Task: Use the formula "IFNA" in spreadsheet "Project portfolio".
Action: Mouse moved to (250, 327)
Screenshot: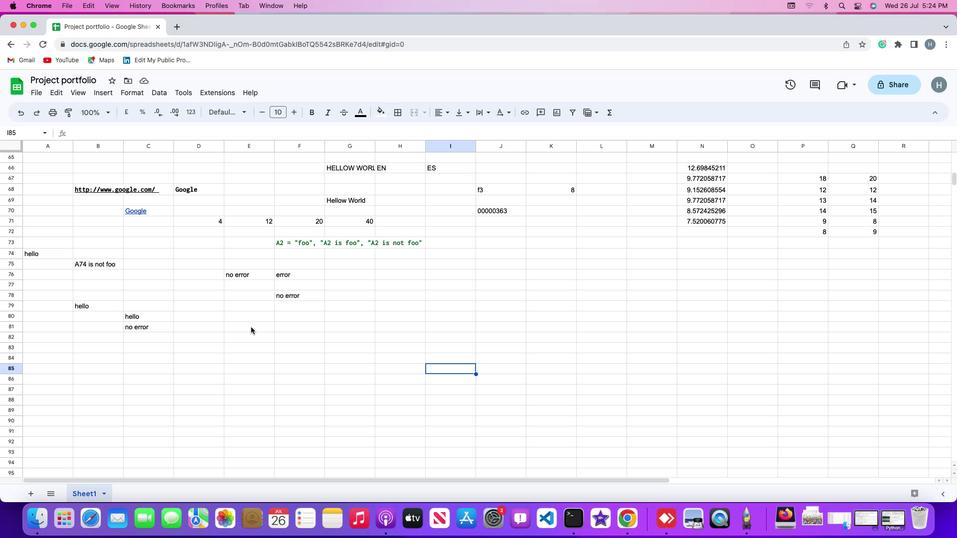 
Action: Mouse pressed left at (250, 327)
Screenshot: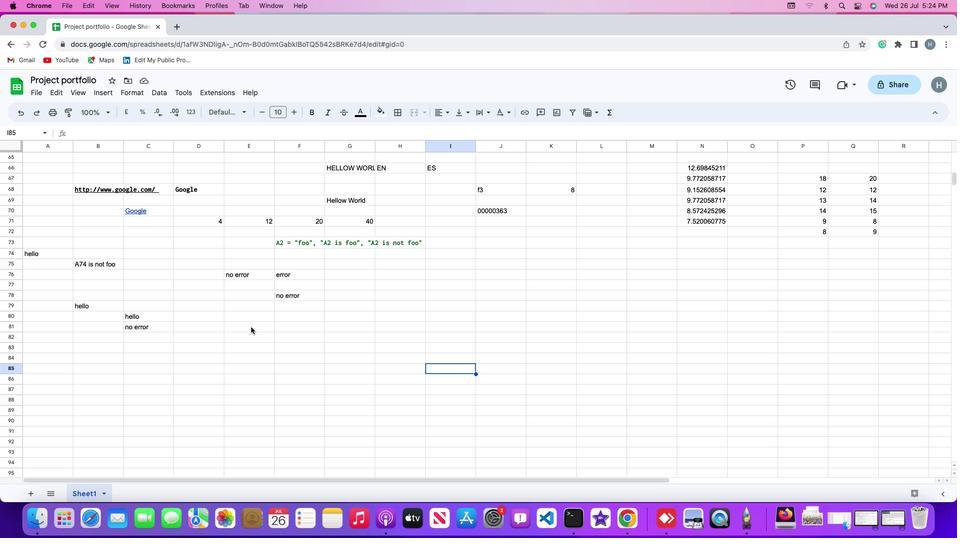 
Action: Mouse moved to (99, 91)
Screenshot: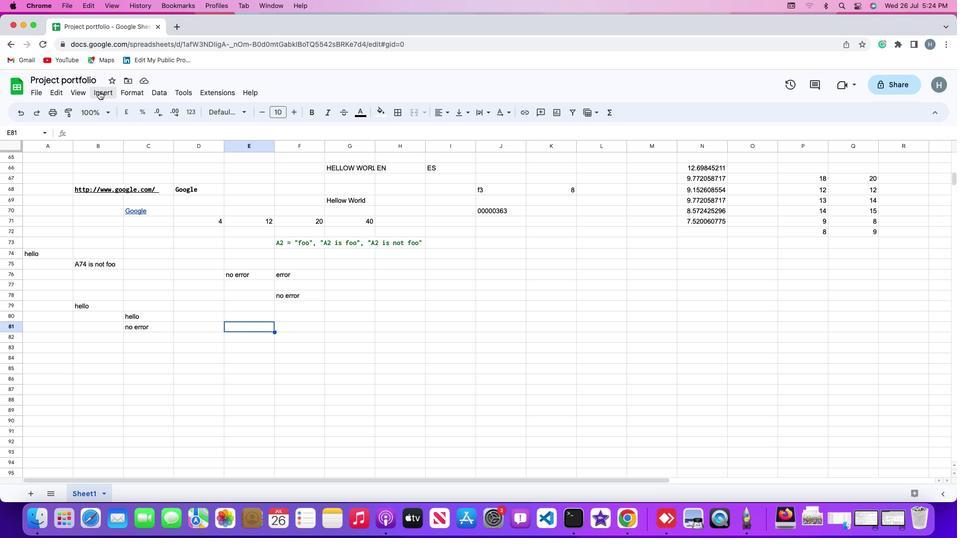 
Action: Mouse pressed left at (99, 91)
Screenshot: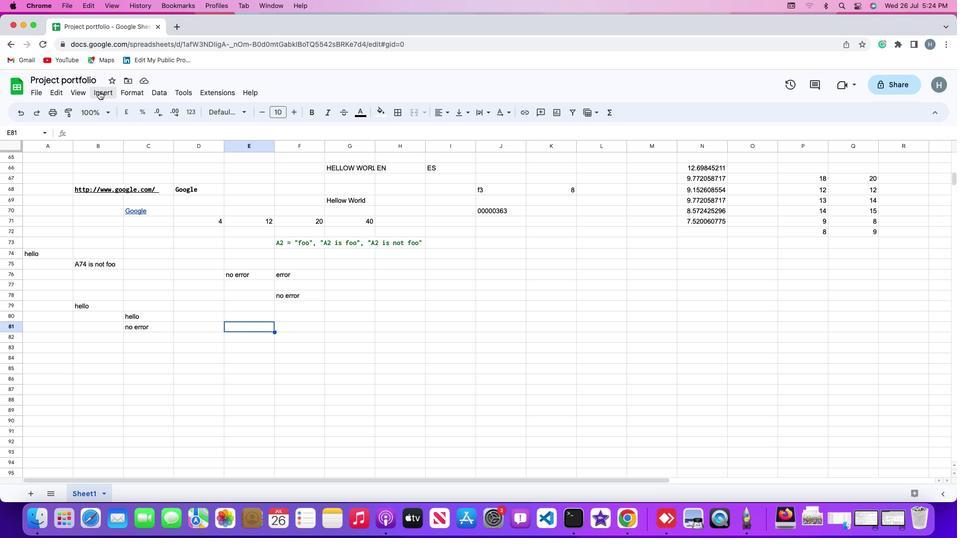 
Action: Mouse moved to (126, 250)
Screenshot: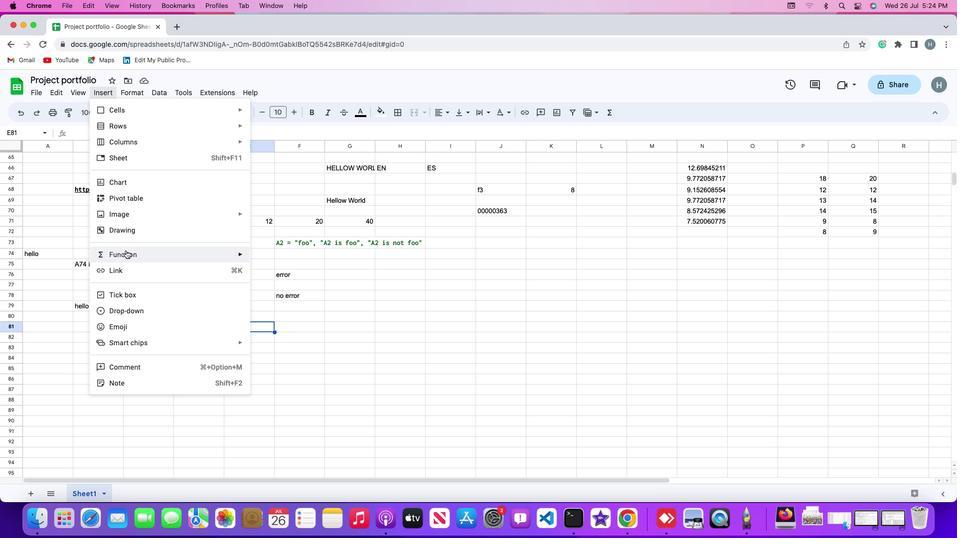 
Action: Mouse pressed left at (126, 250)
Screenshot: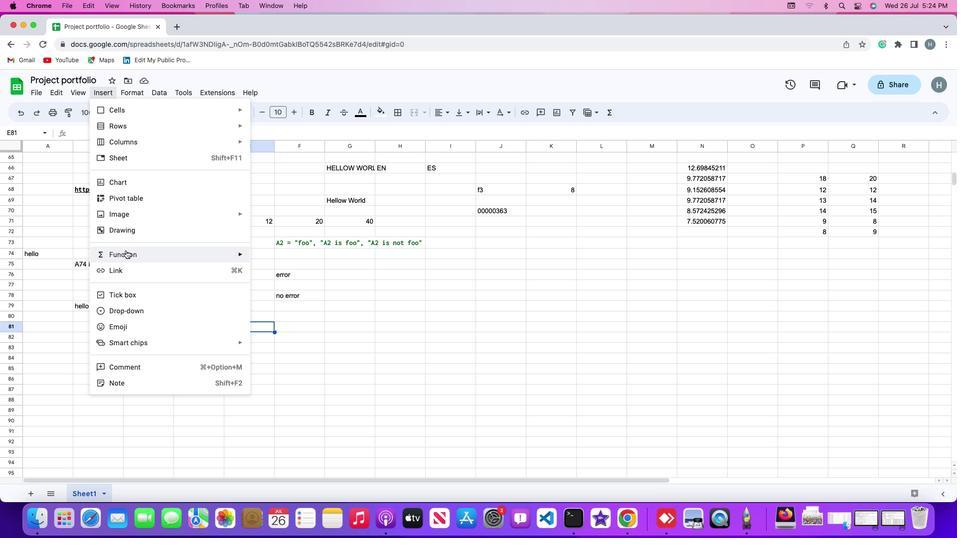 
Action: Mouse moved to (284, 210)
Screenshot: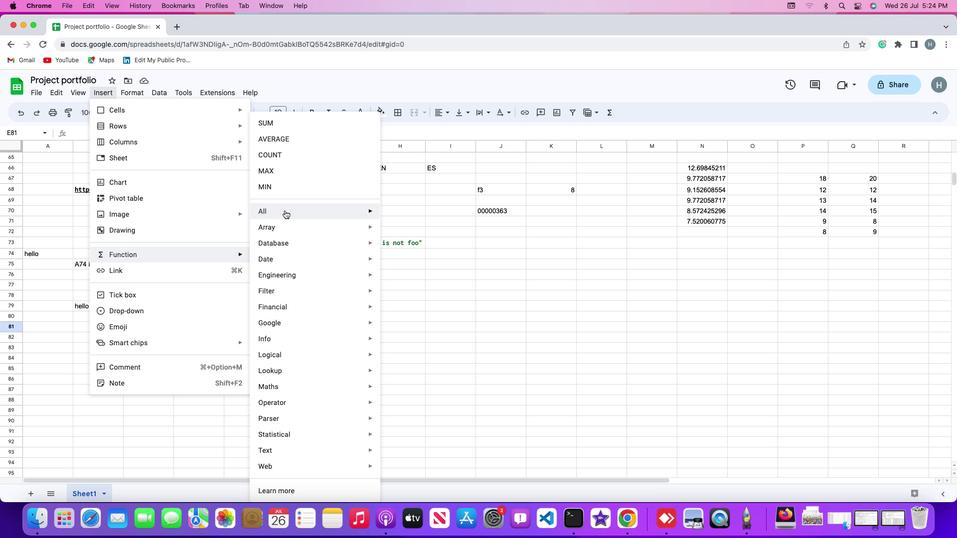 
Action: Mouse pressed left at (284, 210)
Screenshot: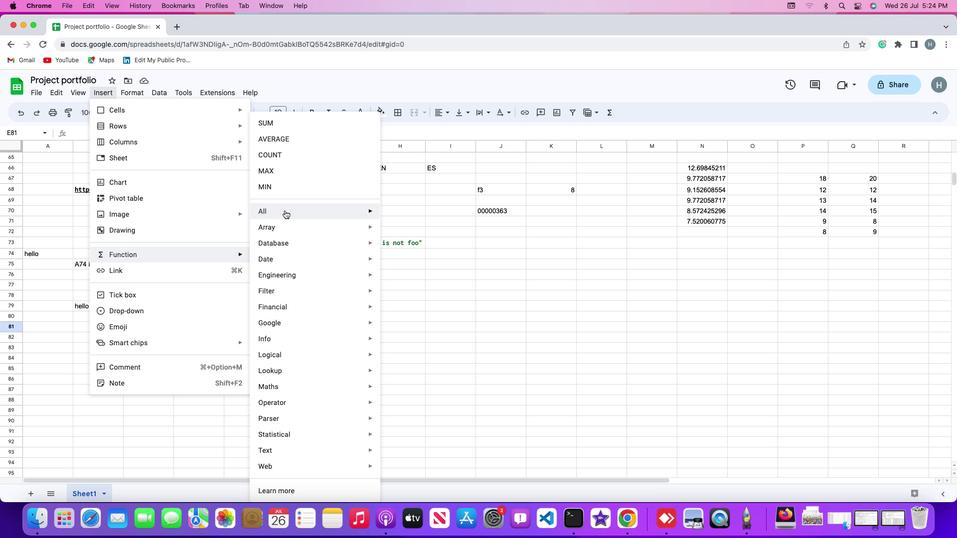 
Action: Mouse moved to (399, 432)
Screenshot: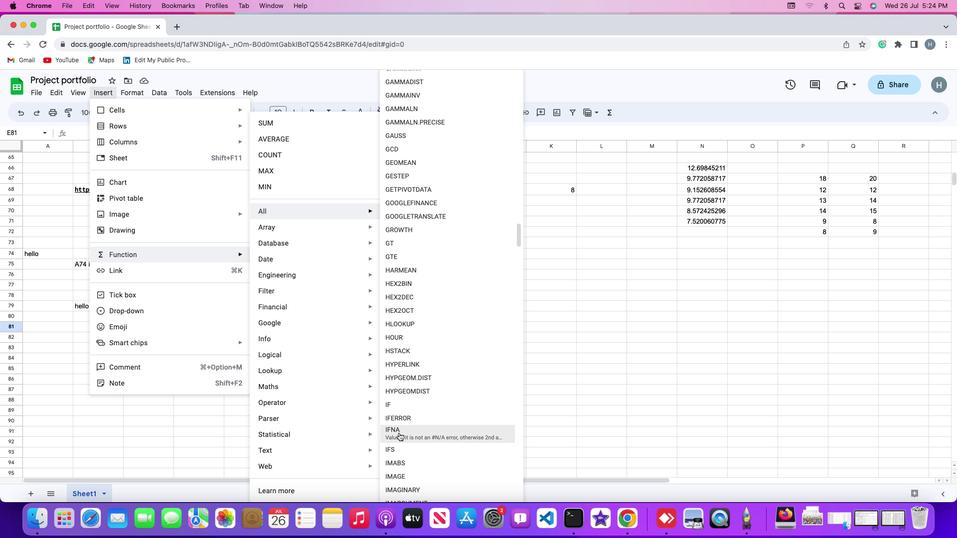 
Action: Mouse pressed left at (399, 432)
Screenshot: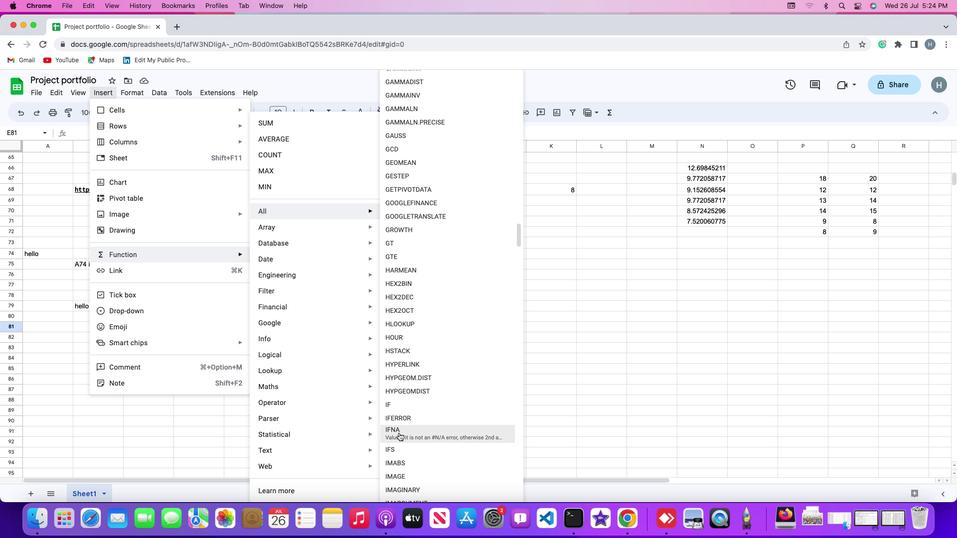 
Action: Mouse moved to (438, 246)
Screenshot: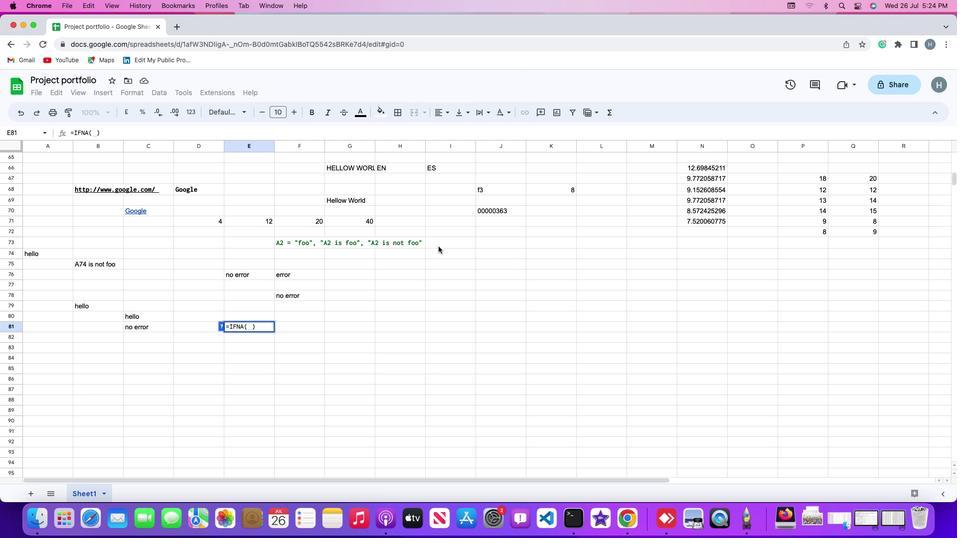 
Action: Key pressed '2''0''5'
Screenshot: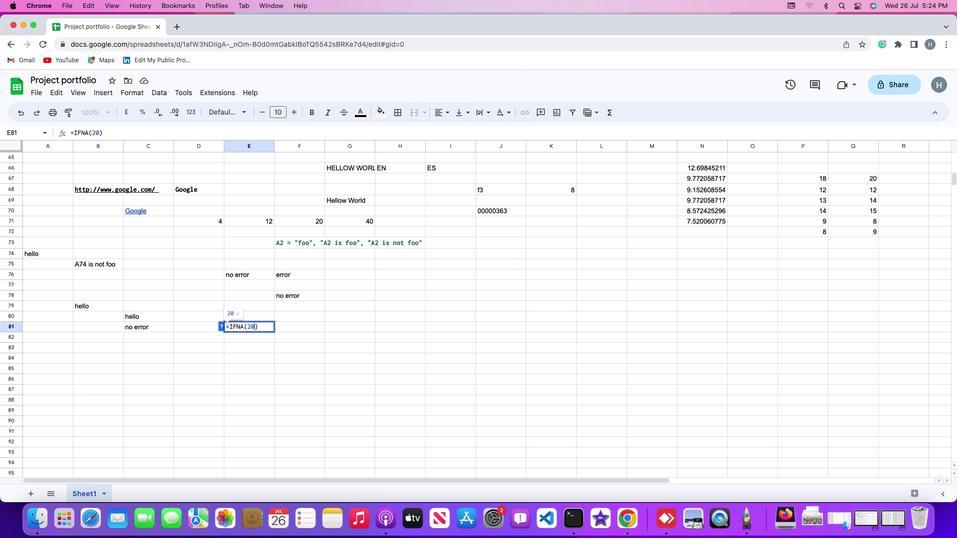 
Action: Mouse moved to (437, 246)
Screenshot: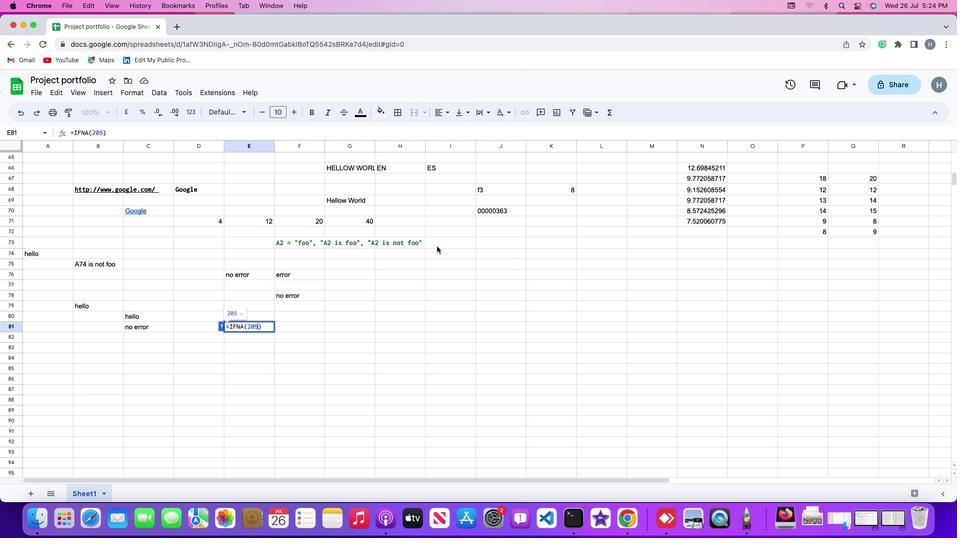 
Action: Key pressed ','Key.shift_r'"'Key.shift'N''a'Key.space'r''r''o''r'Key.shift_r'"'Key.enter
Screenshot: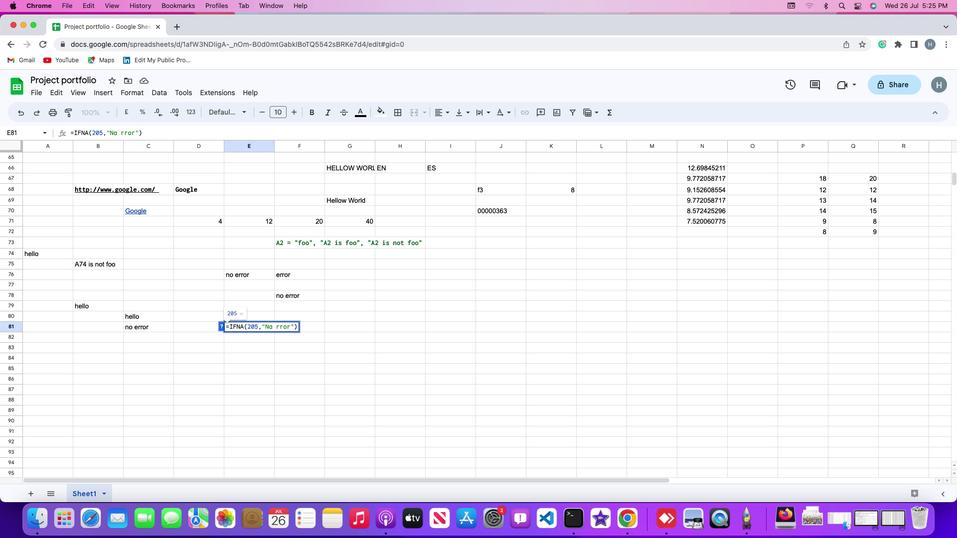 
